 Task: Use the audio channel remapper to remap the "Left" to "Side right".
Action: Mouse moved to (114, 15)
Screenshot: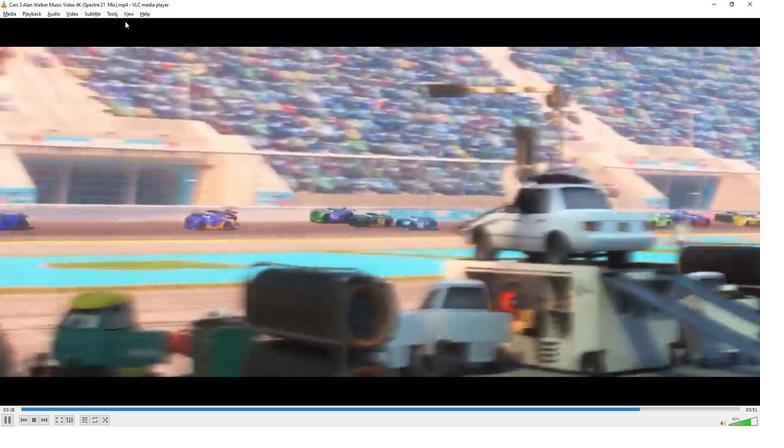 
Action: Mouse pressed left at (114, 15)
Screenshot: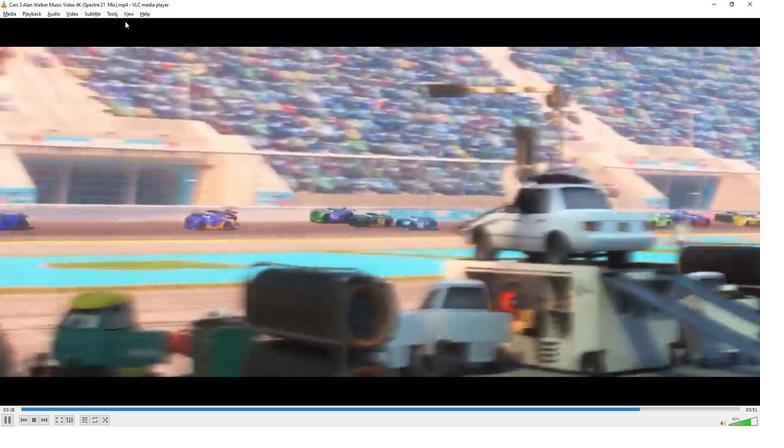 
Action: Mouse moved to (126, 108)
Screenshot: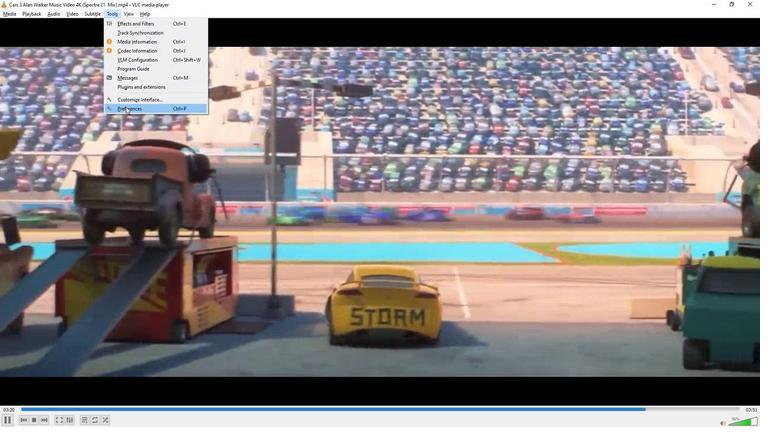 
Action: Mouse pressed left at (126, 108)
Screenshot: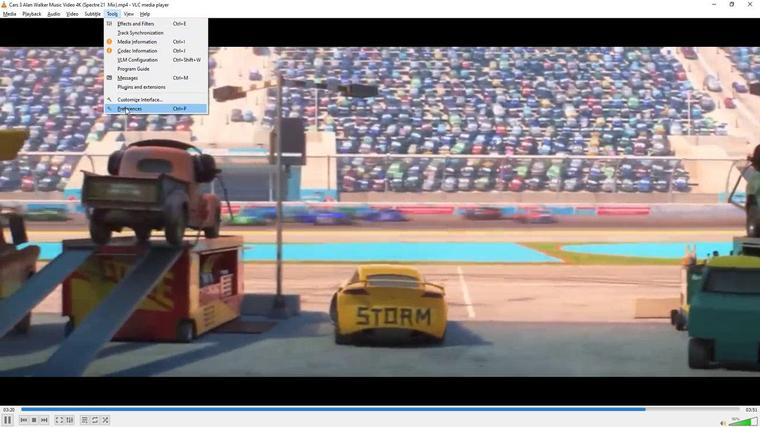 
Action: Mouse moved to (220, 320)
Screenshot: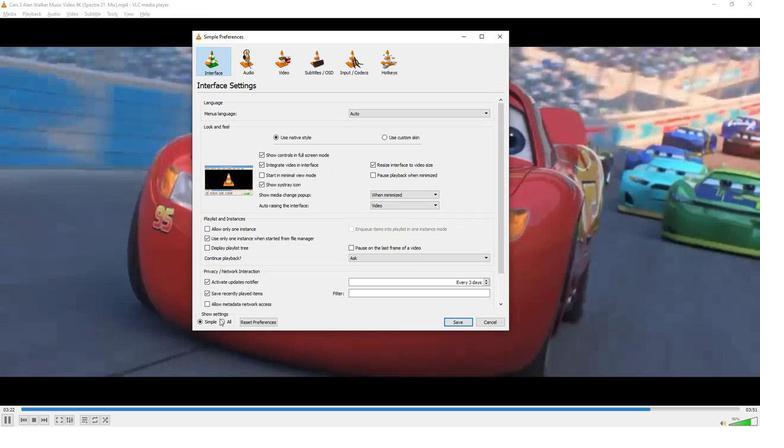 
Action: Mouse pressed left at (220, 320)
Screenshot: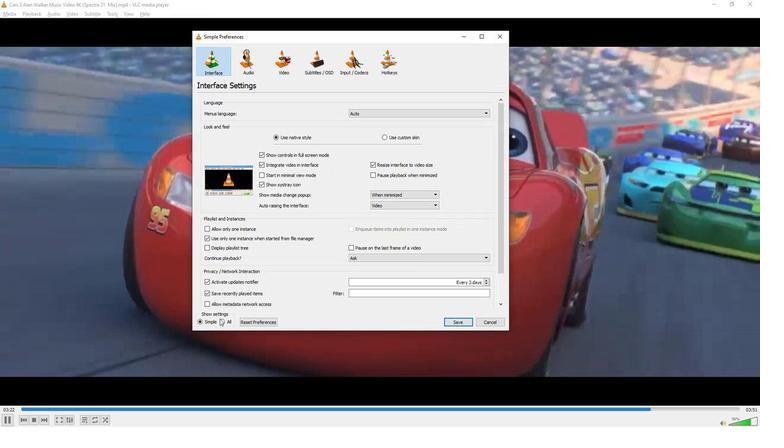 
Action: Mouse moved to (212, 144)
Screenshot: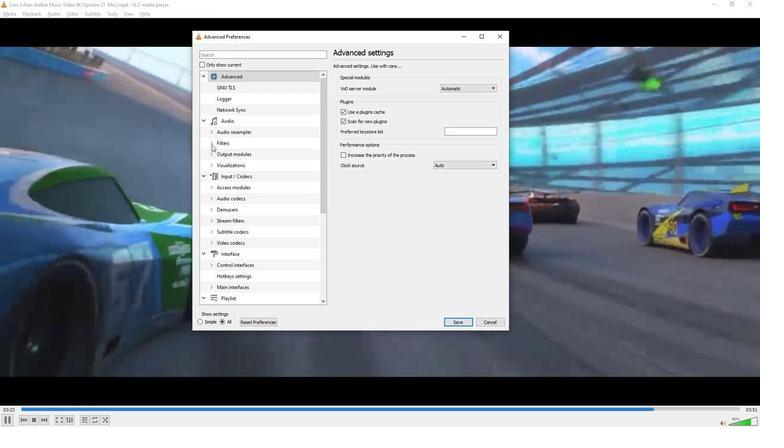 
Action: Mouse pressed left at (212, 144)
Screenshot: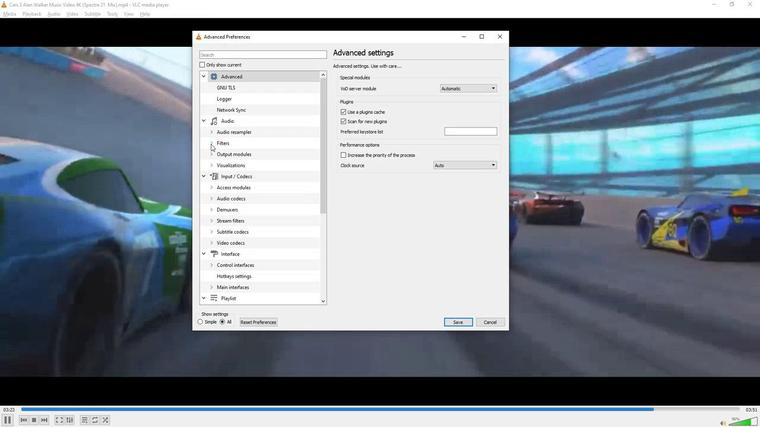 
Action: Mouse moved to (236, 254)
Screenshot: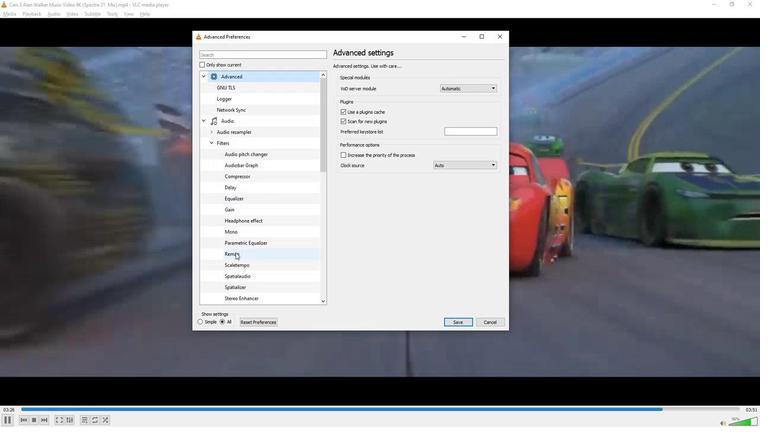 
Action: Mouse pressed left at (236, 254)
Screenshot: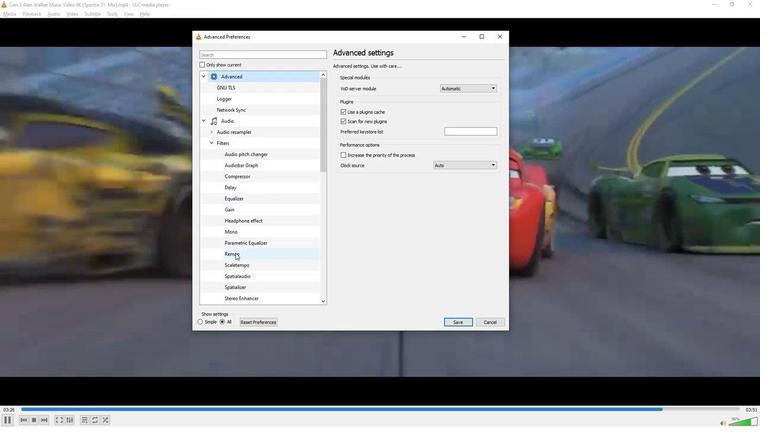 
Action: Mouse moved to (473, 78)
Screenshot: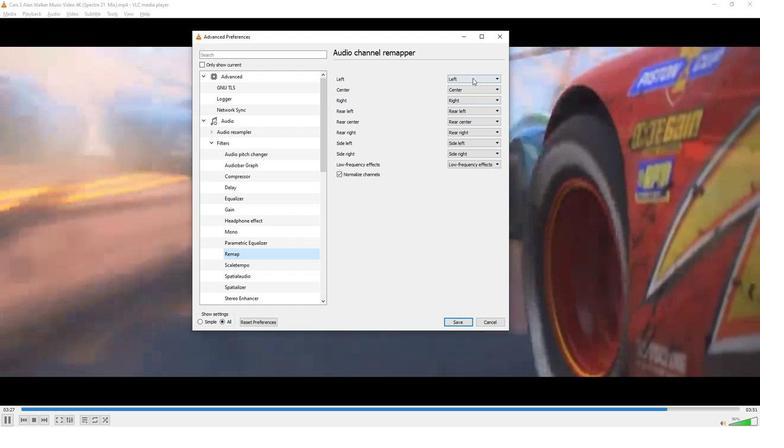 
Action: Mouse pressed left at (473, 78)
Screenshot: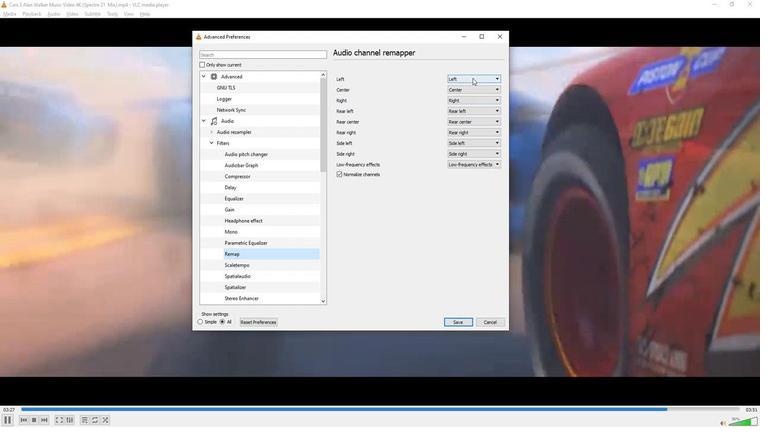 
Action: Mouse moved to (464, 122)
Screenshot: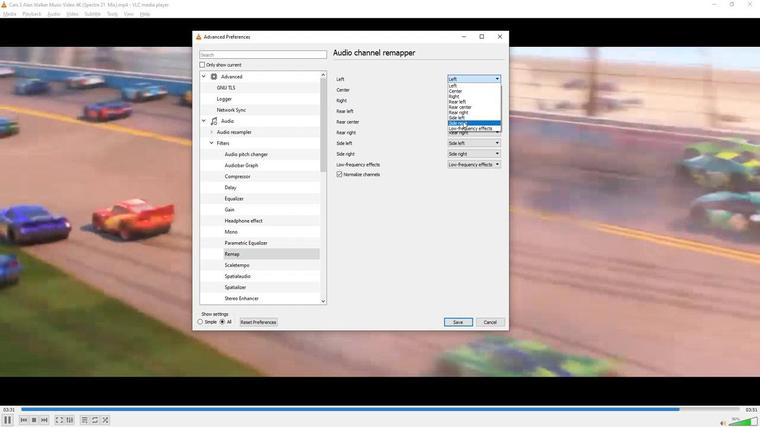 
Action: Mouse pressed left at (464, 122)
Screenshot: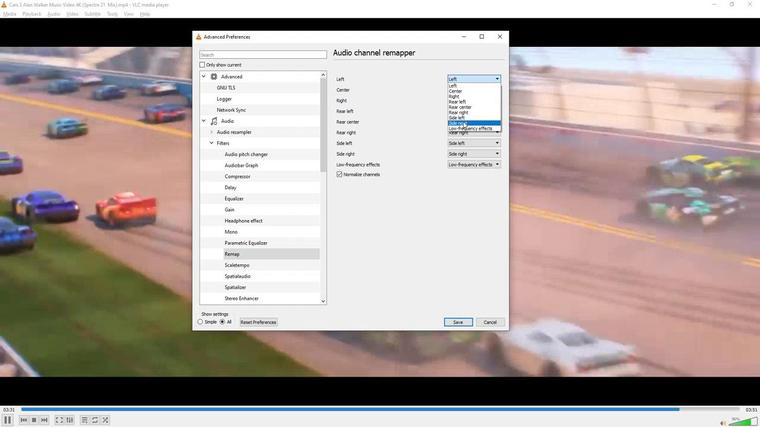 
Action: Mouse moved to (428, 209)
Screenshot: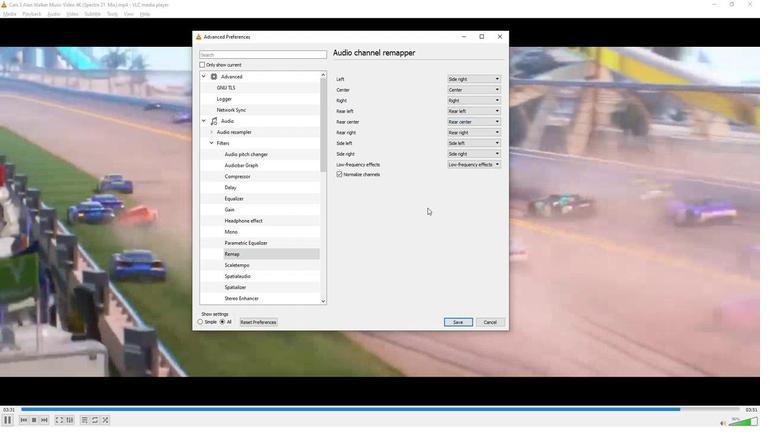 
